 Task: Set the repository access to the repository "GitHub" for new codespace secret.
Action: Mouse moved to (1260, 111)
Screenshot: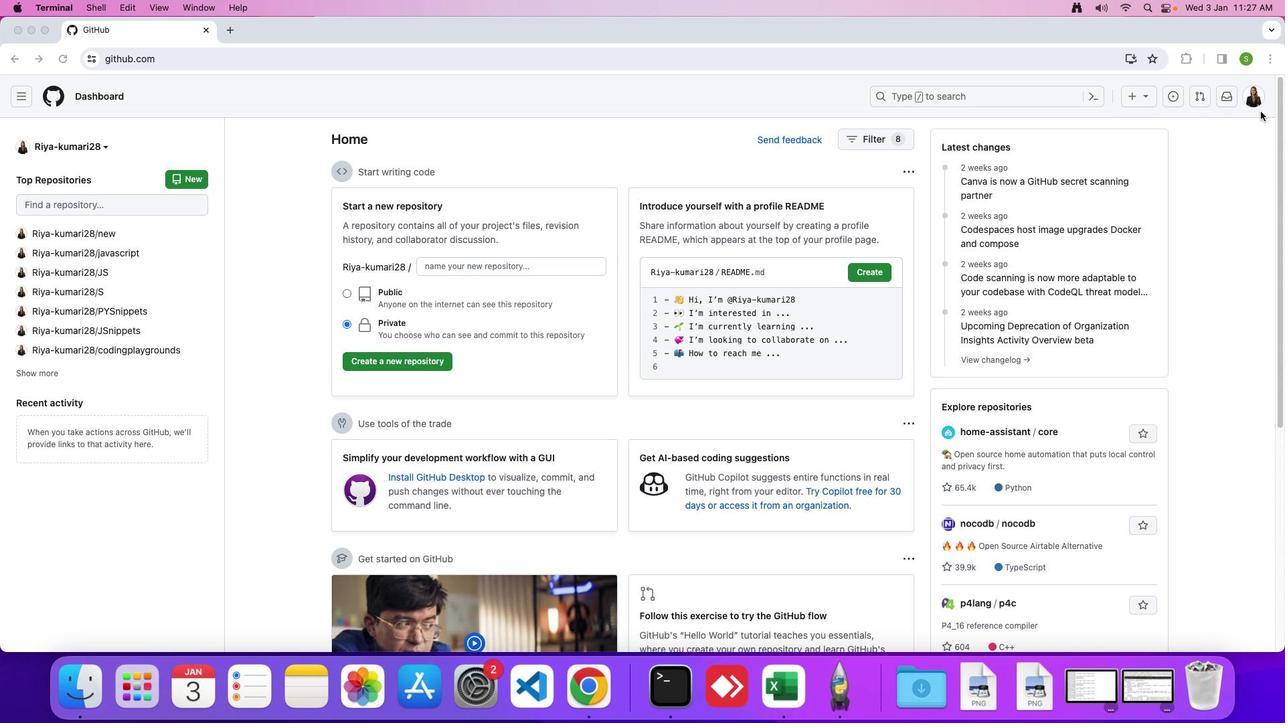 
Action: Mouse pressed left at (1260, 111)
Screenshot: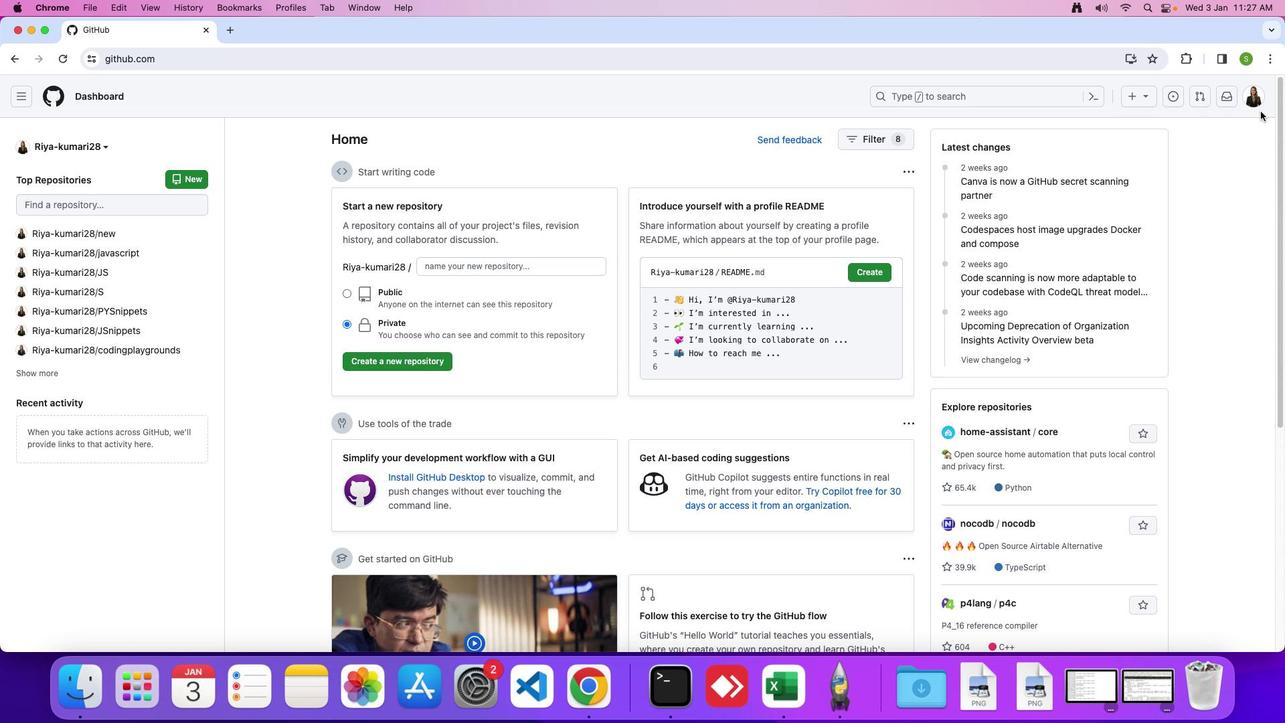 
Action: Mouse moved to (1253, 97)
Screenshot: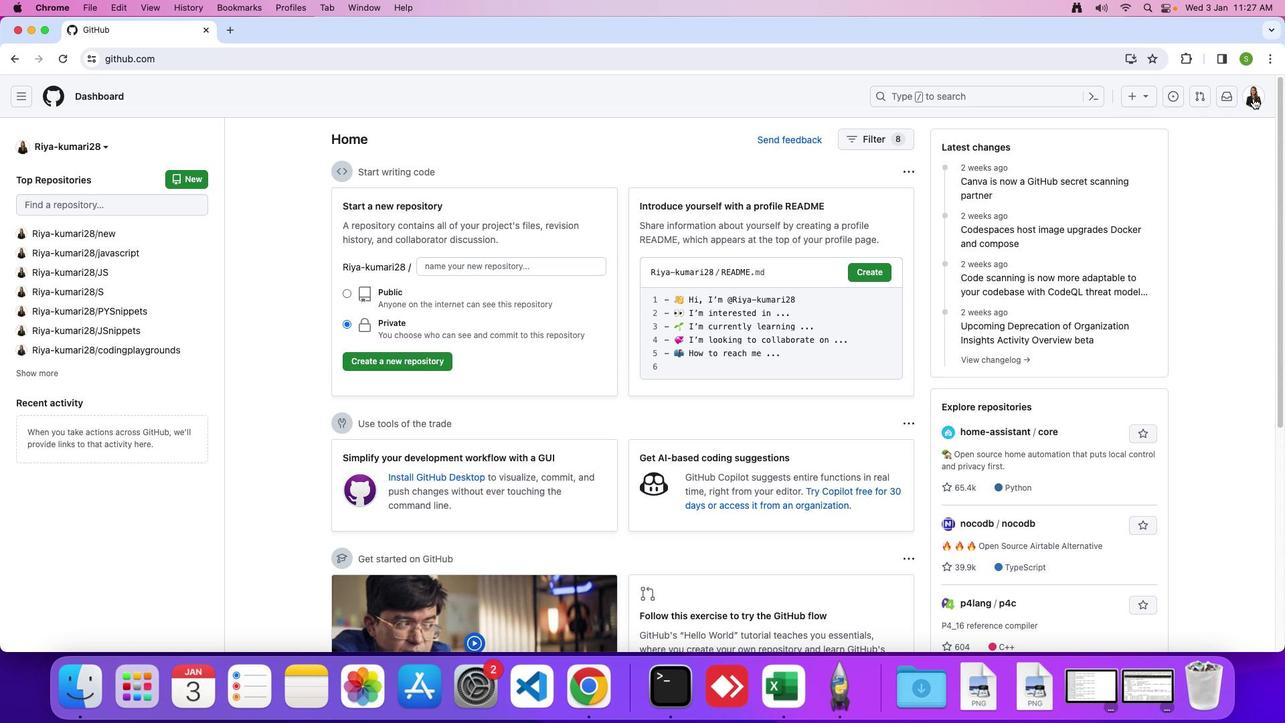 
Action: Mouse pressed left at (1253, 97)
Screenshot: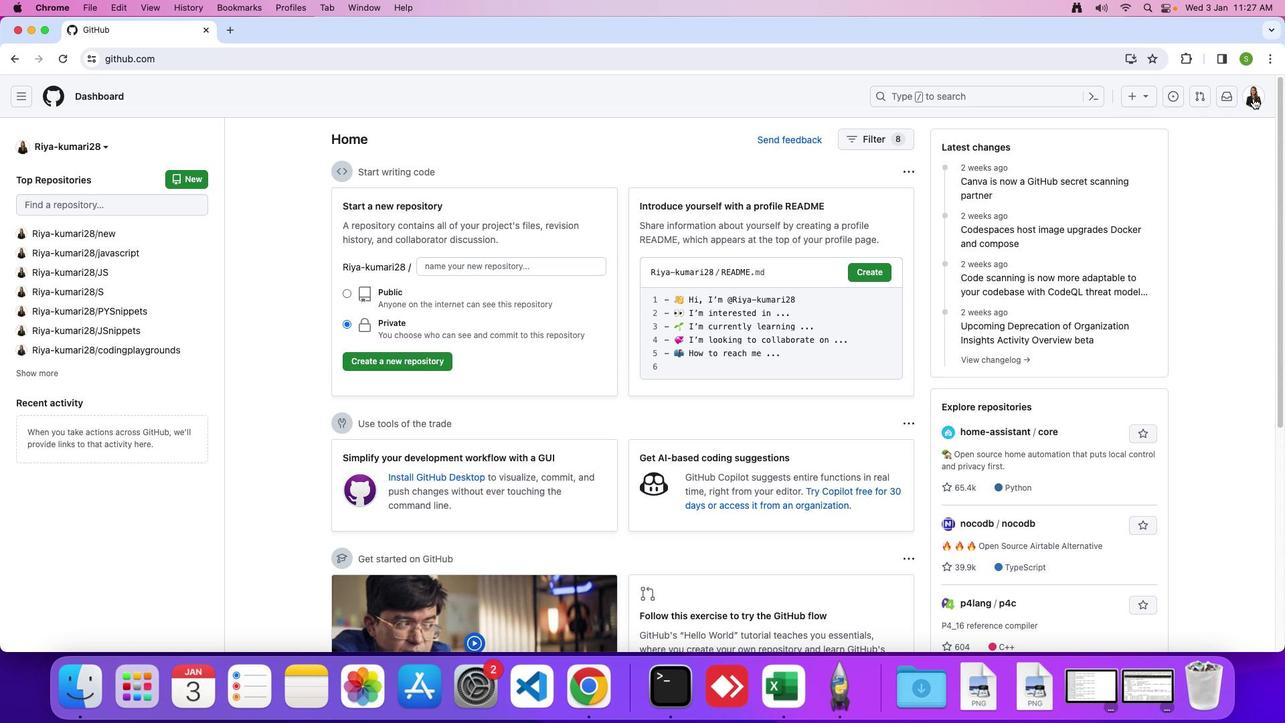 
Action: Mouse moved to (1131, 458)
Screenshot: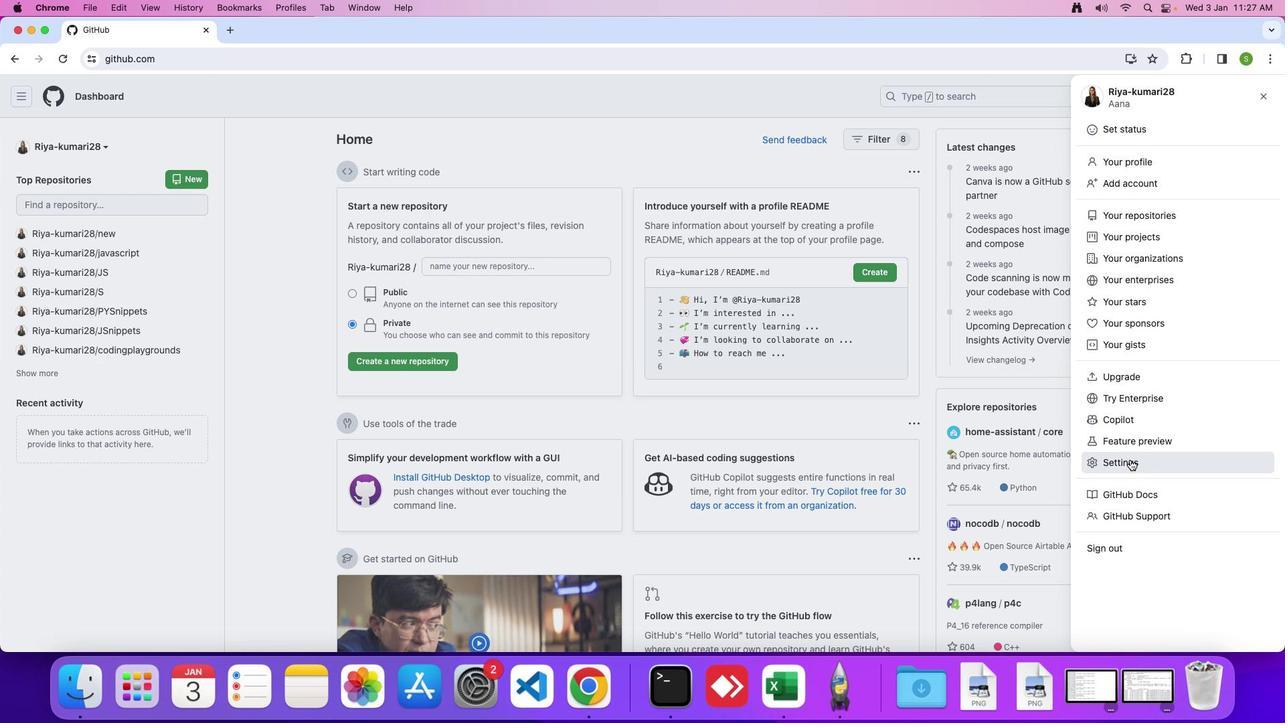 
Action: Mouse pressed left at (1131, 458)
Screenshot: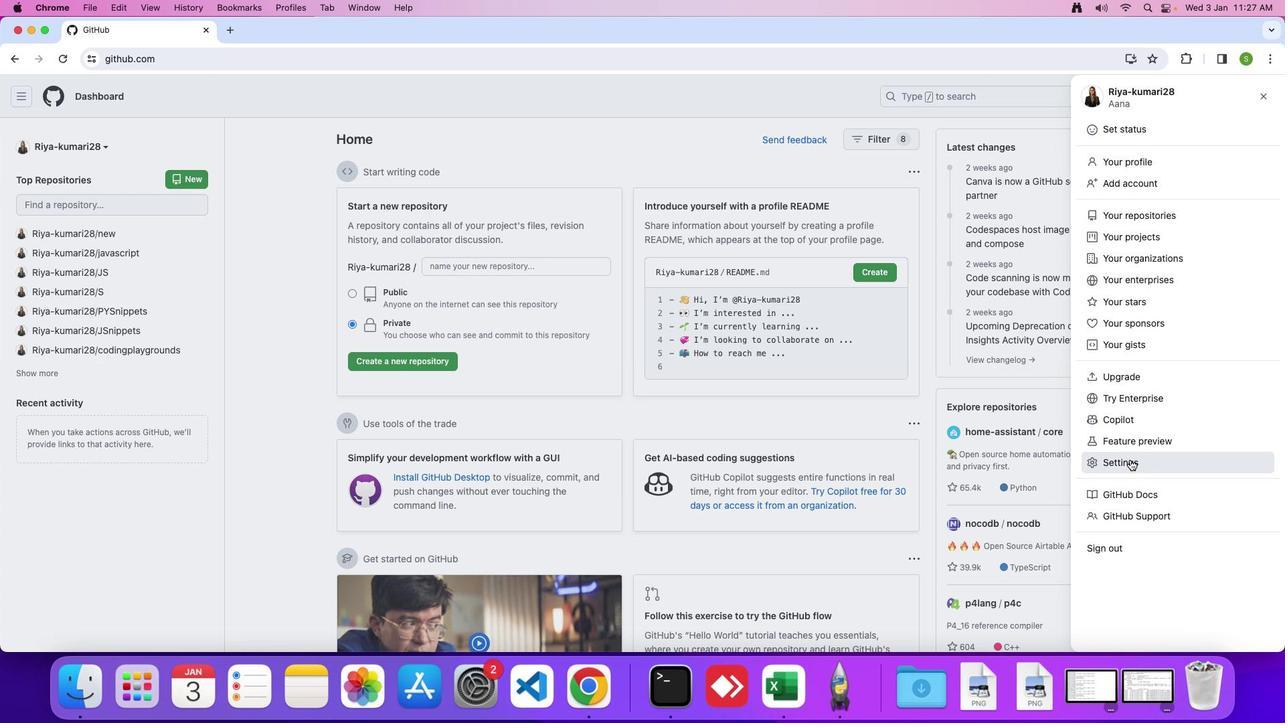 
Action: Mouse moved to (273, 561)
Screenshot: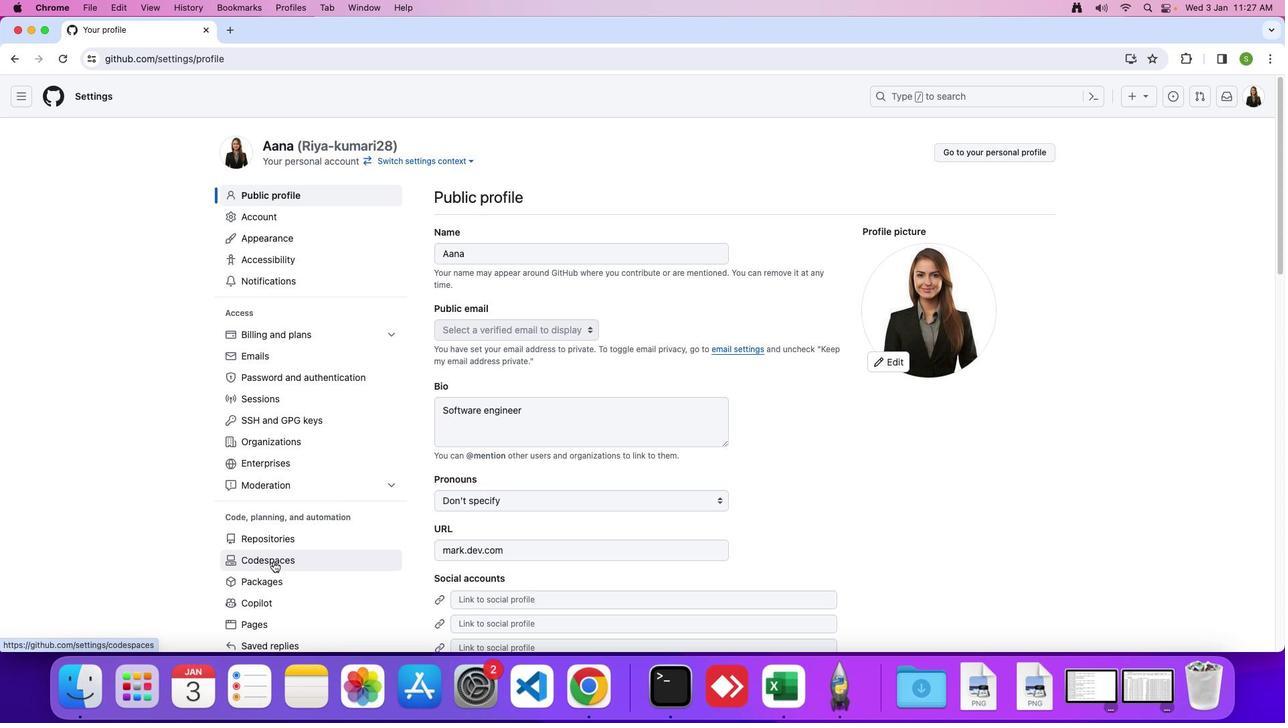 
Action: Mouse pressed left at (273, 561)
Screenshot: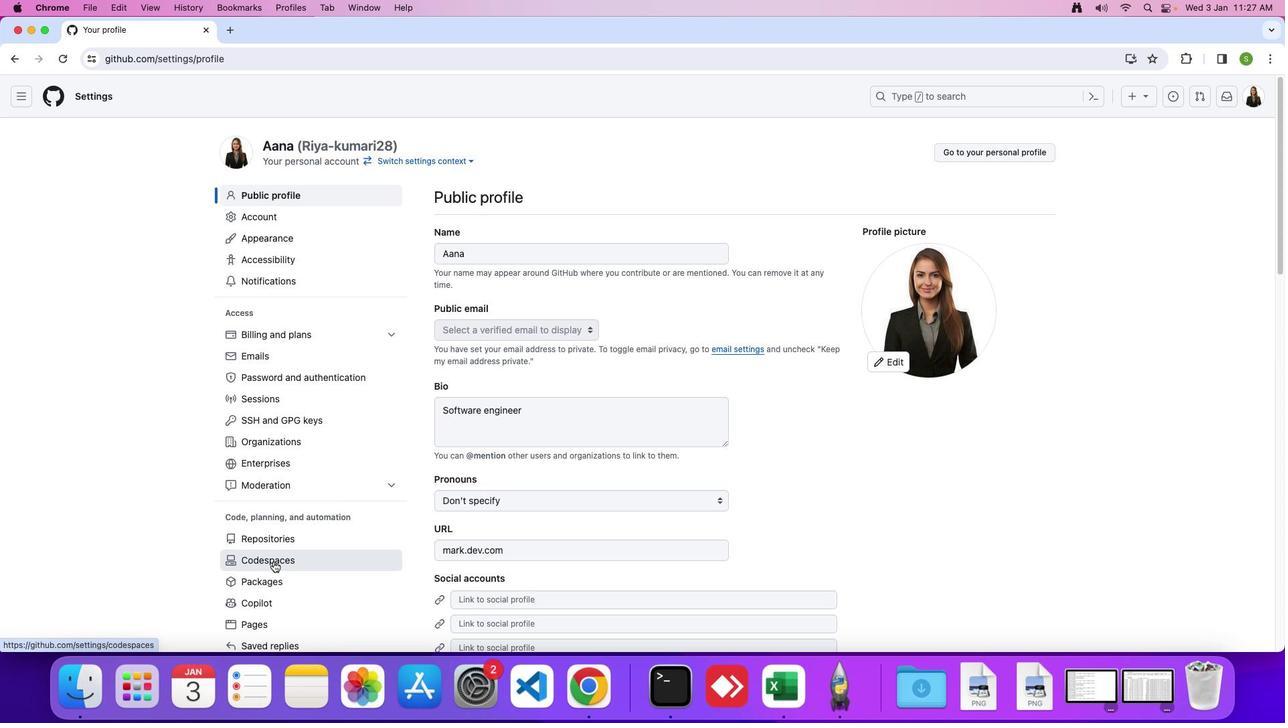 
Action: Mouse moved to (731, 498)
Screenshot: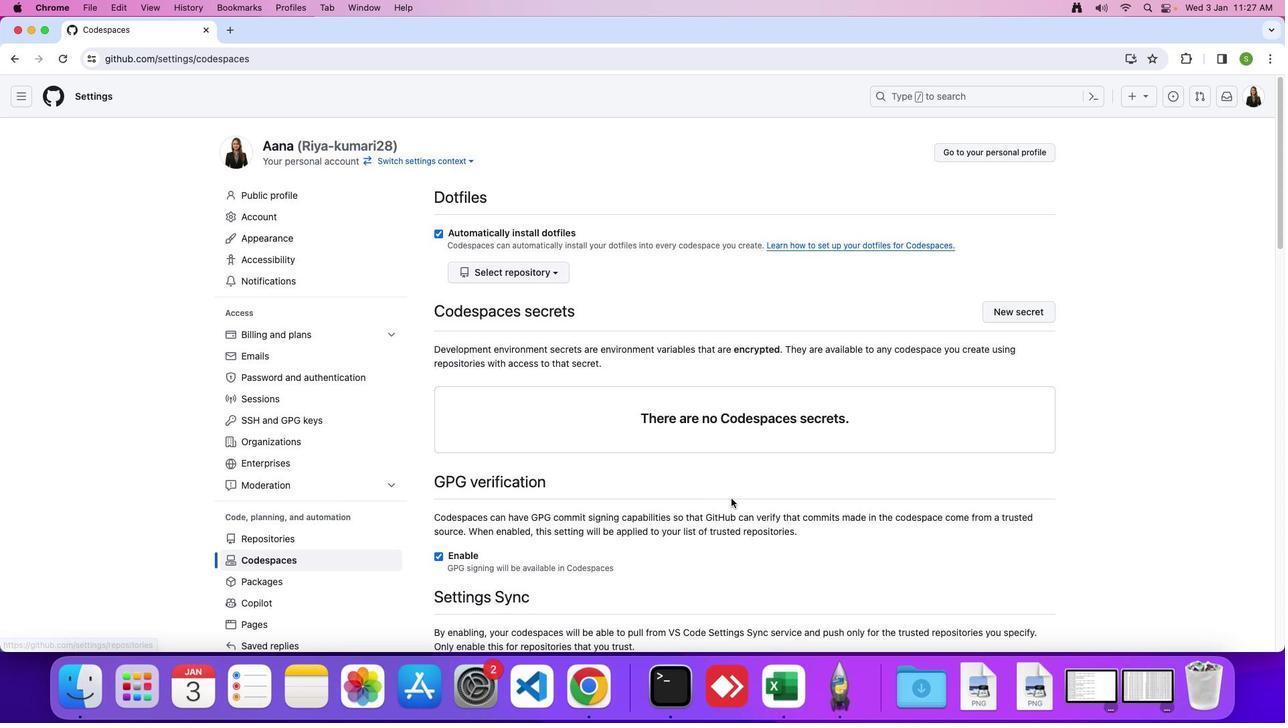 
Action: Mouse scrolled (731, 498) with delta (0, 0)
Screenshot: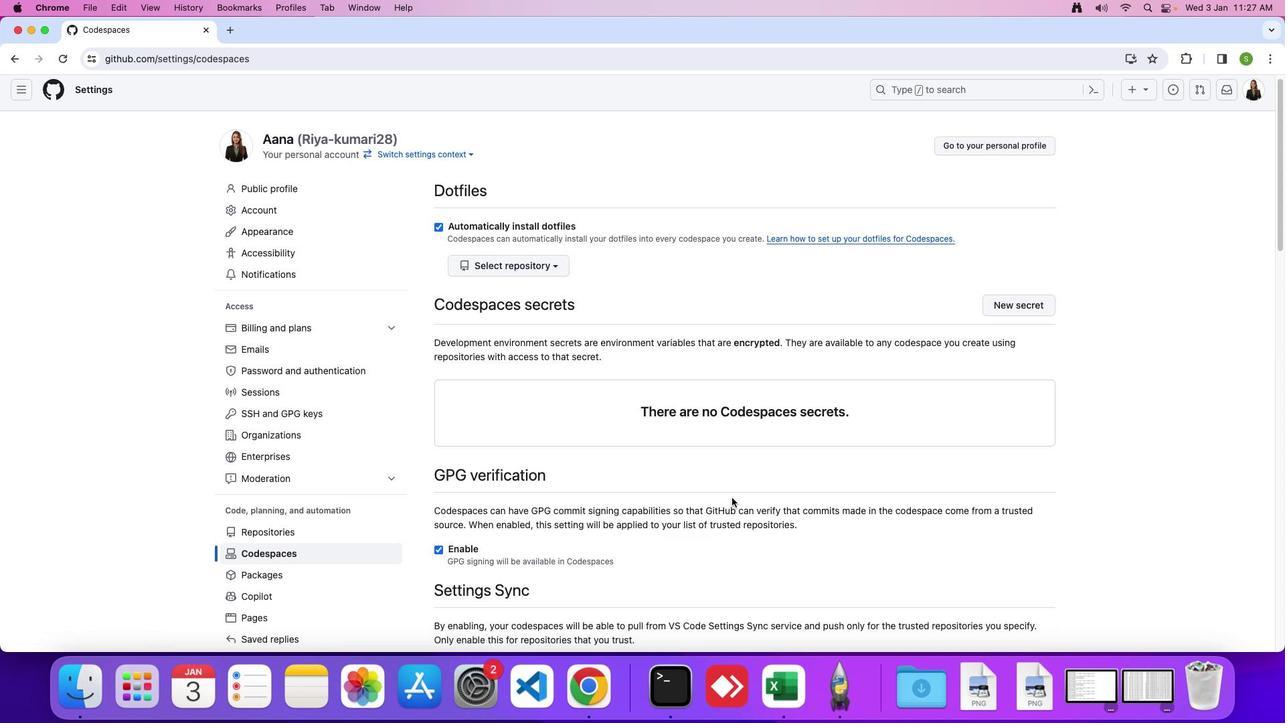 
Action: Mouse scrolled (731, 498) with delta (0, 0)
Screenshot: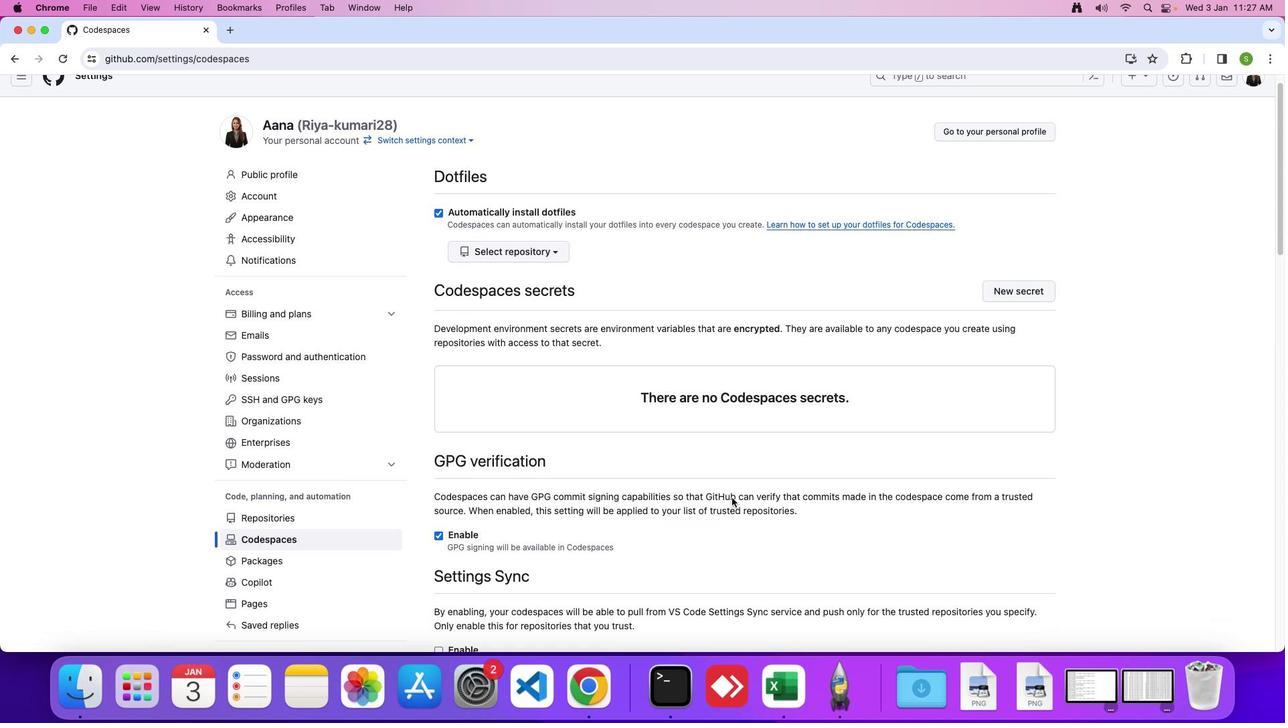 
Action: Mouse moved to (731, 497)
Screenshot: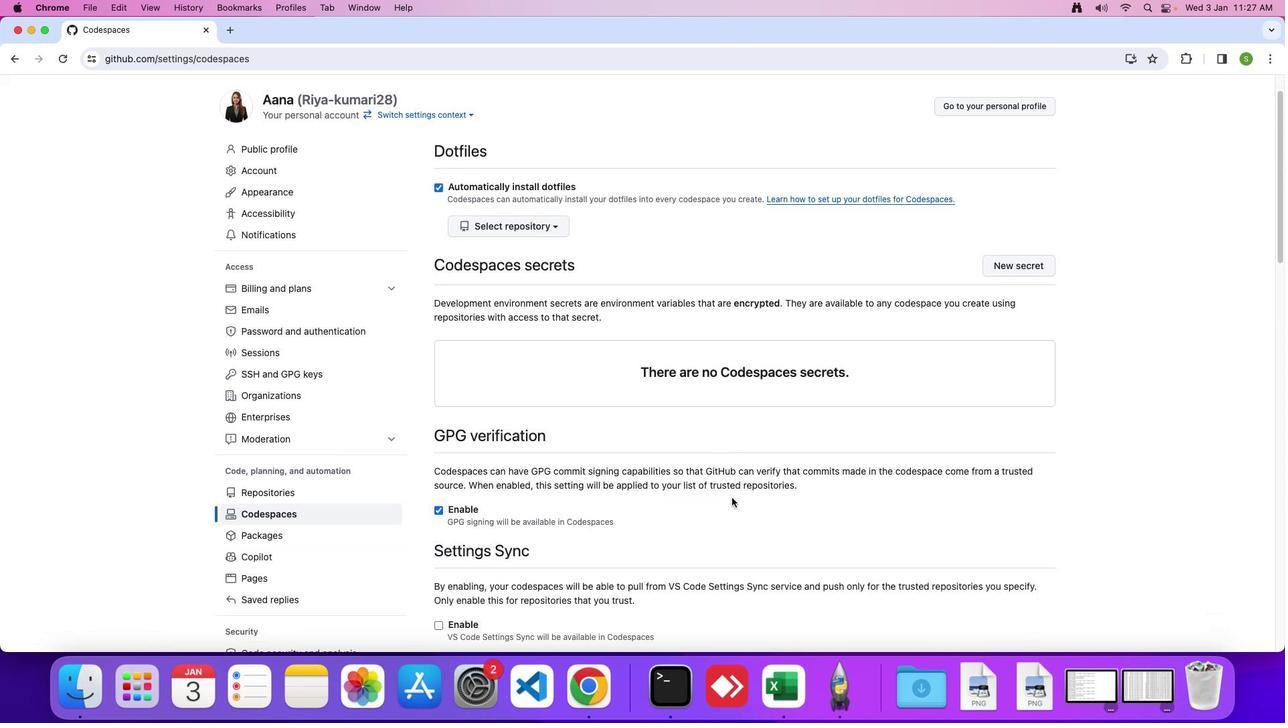 
Action: Mouse scrolled (731, 497) with delta (0, -2)
Screenshot: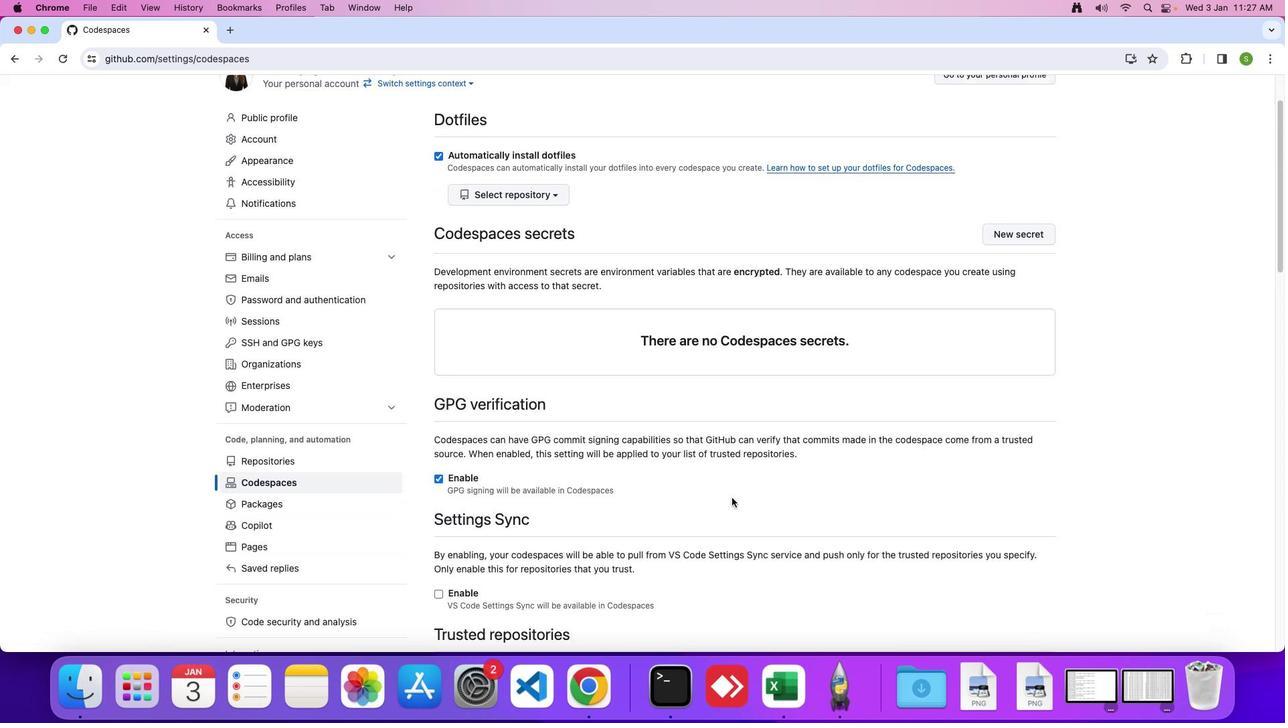 
Action: Mouse moved to (1018, 192)
Screenshot: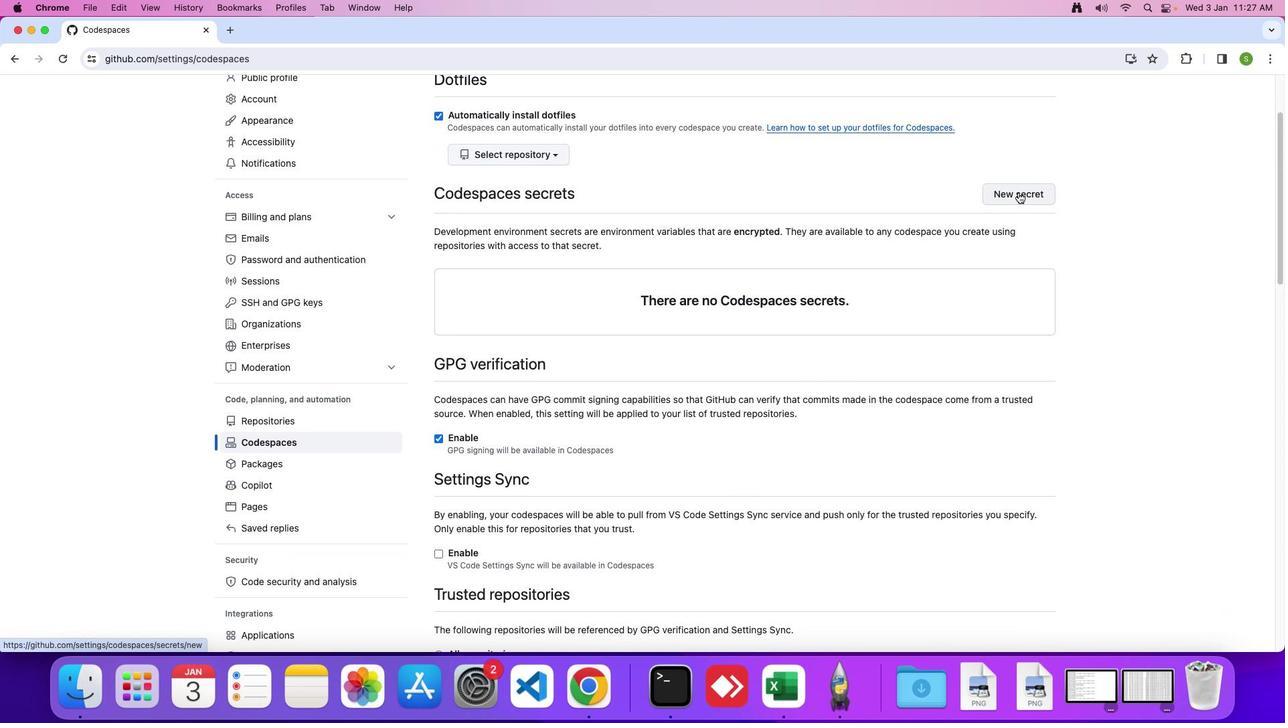
Action: Mouse pressed left at (1018, 192)
Screenshot: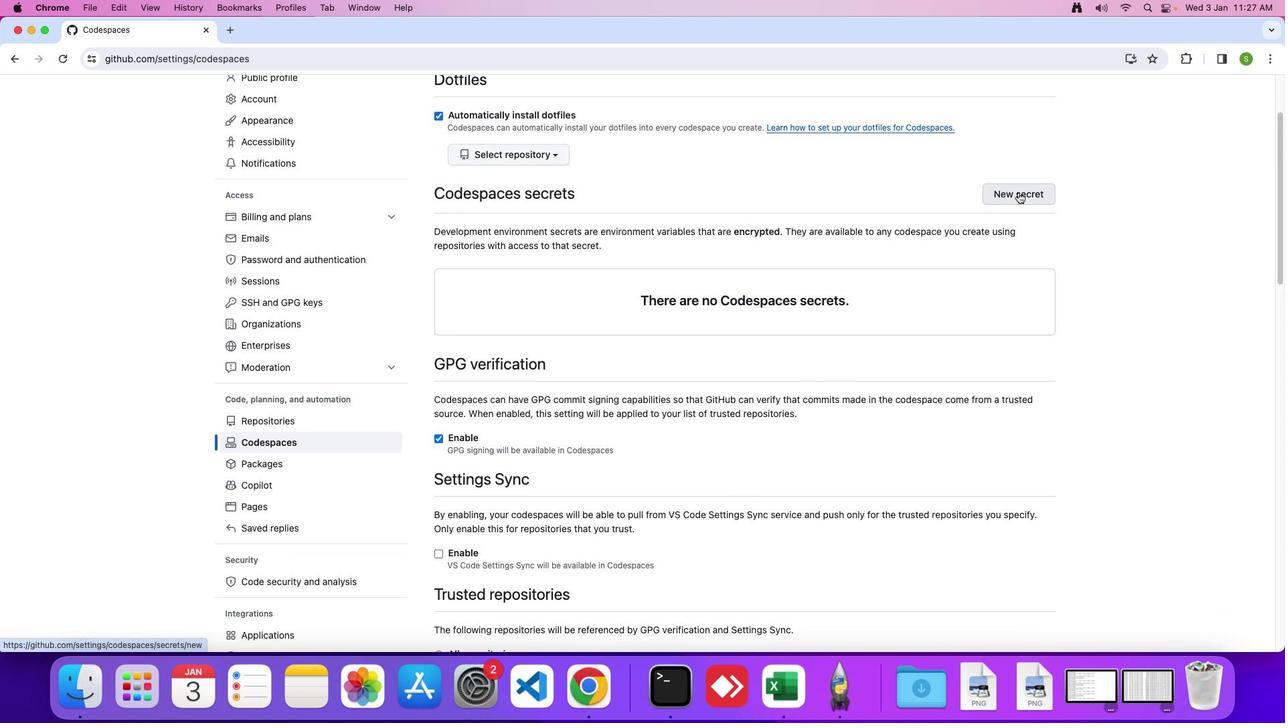 
Action: Mouse moved to (490, 484)
Screenshot: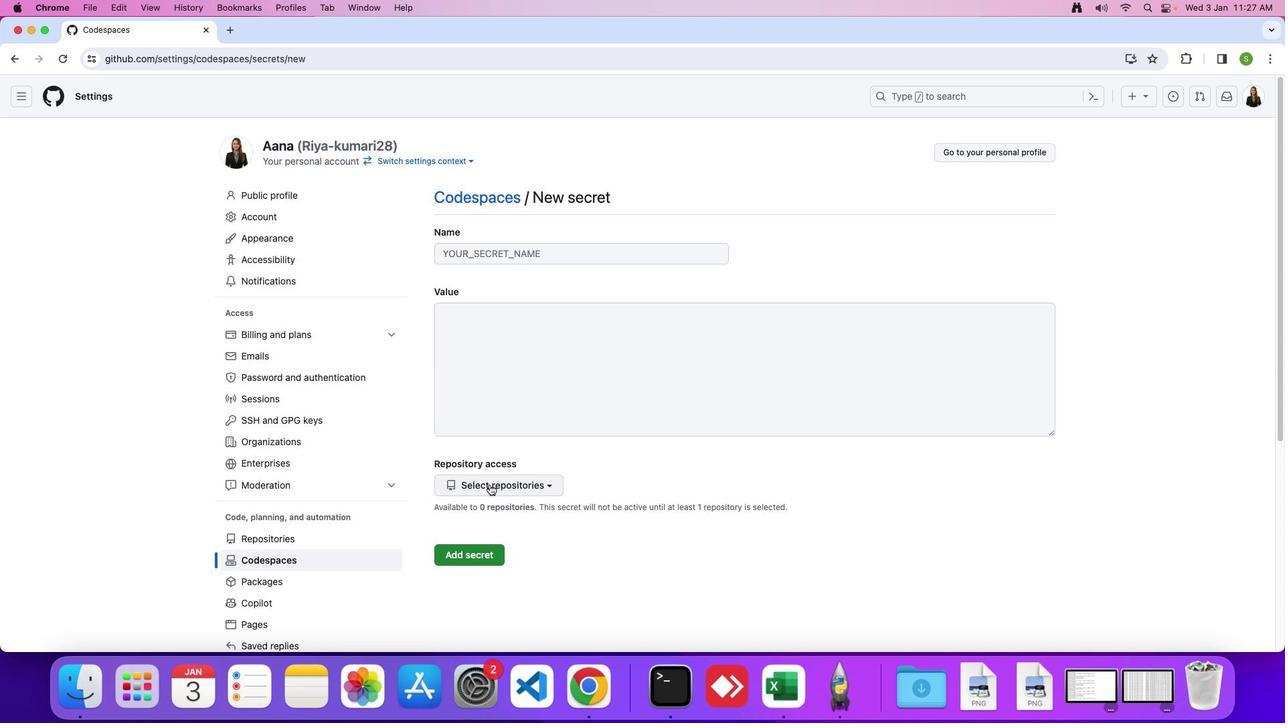 
Action: Mouse pressed left at (490, 484)
Screenshot: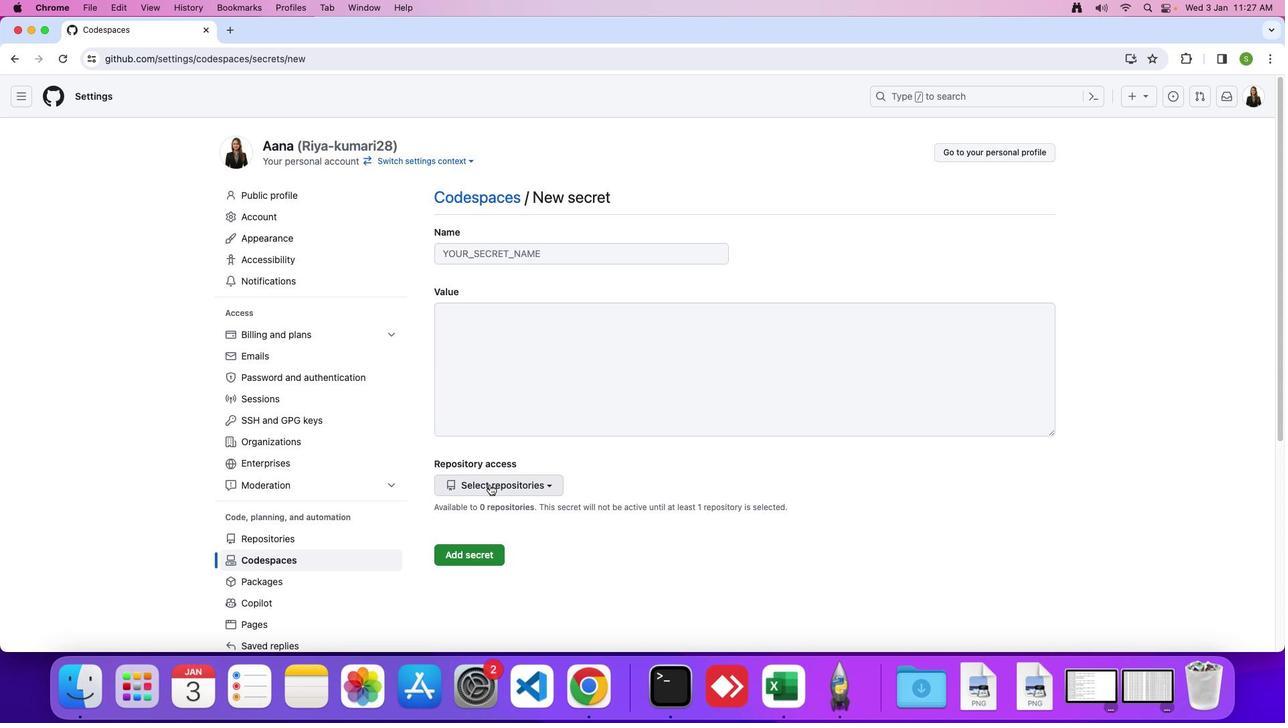
Action: Mouse moved to (482, 514)
Screenshot: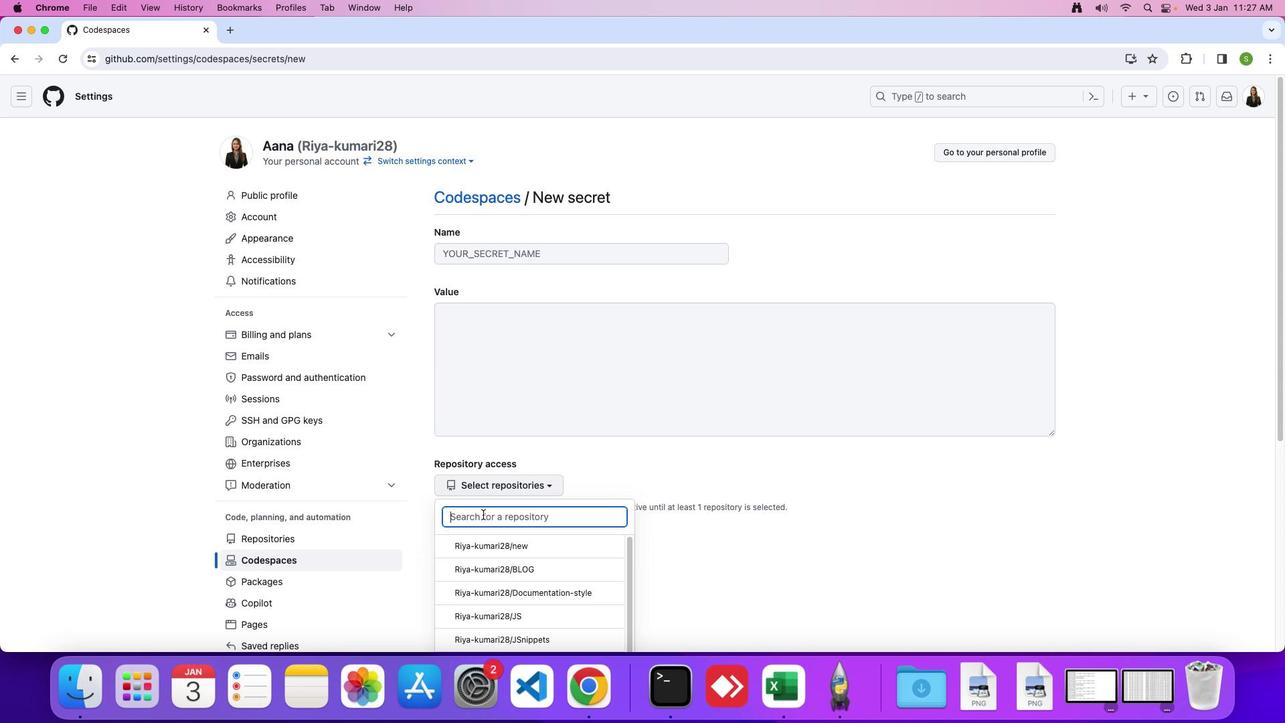 
Action: Mouse pressed left at (482, 514)
Screenshot: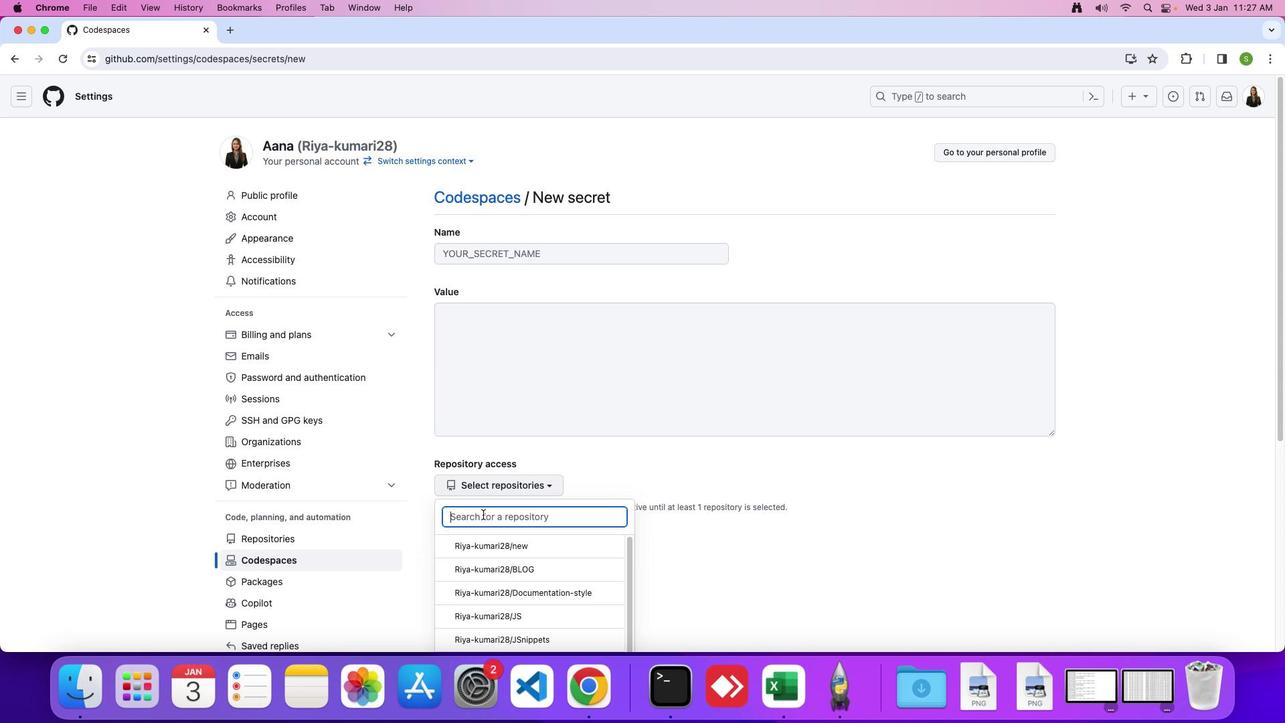 
Action: Mouse moved to (483, 514)
Screenshot: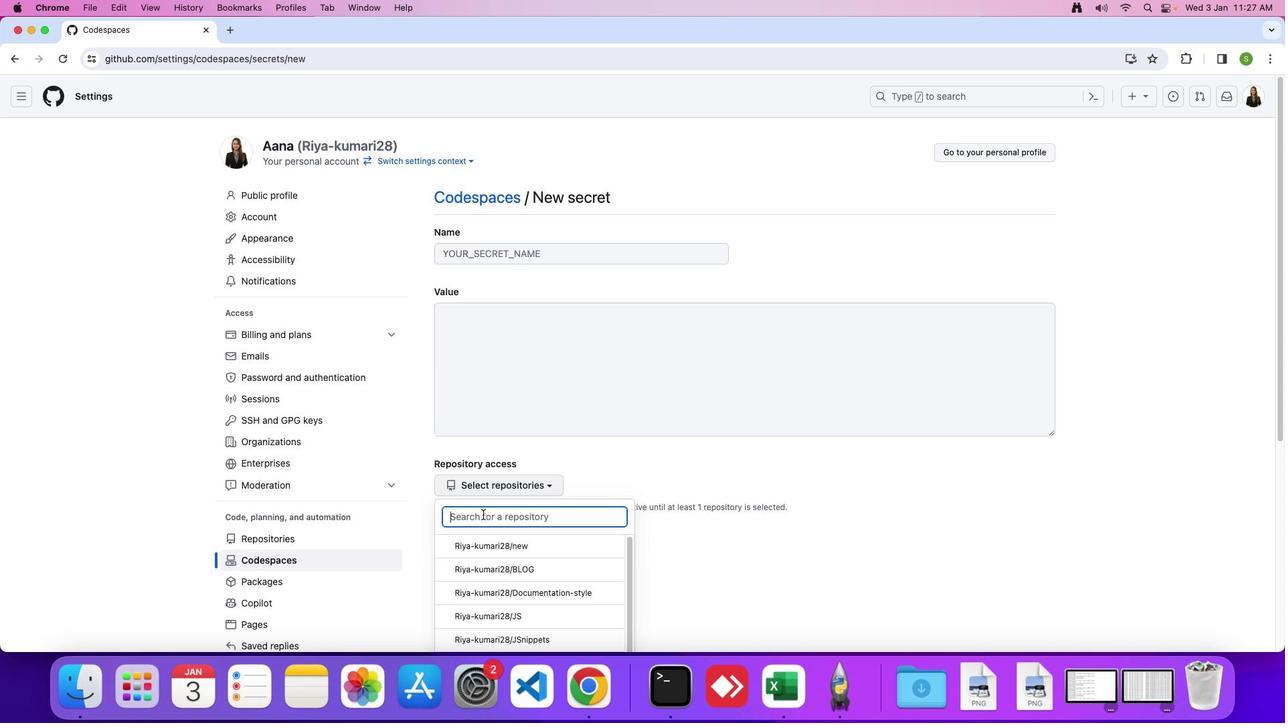 
Action: Key pressed 'G'Key.caps_lock'i''t''h''u''b'
Screenshot: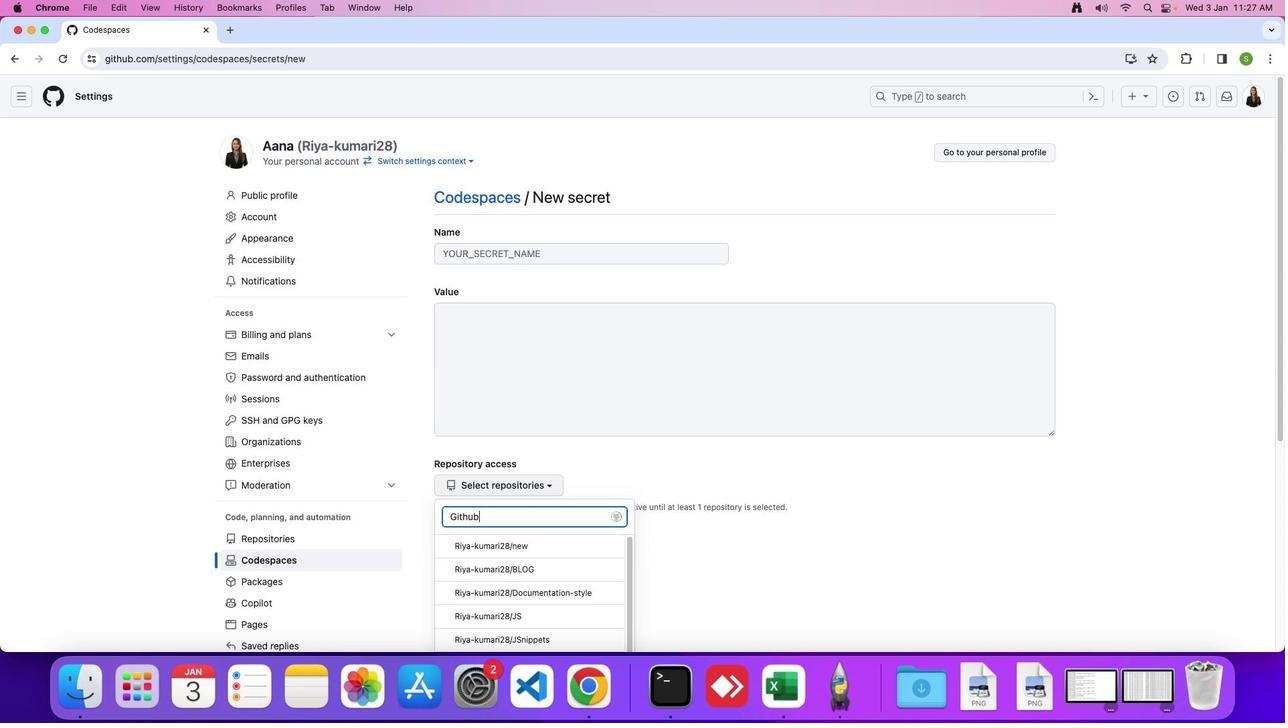 
